Task: Update the saved search to include the open house at any time.
Action: Mouse moved to (918, 138)
Screenshot: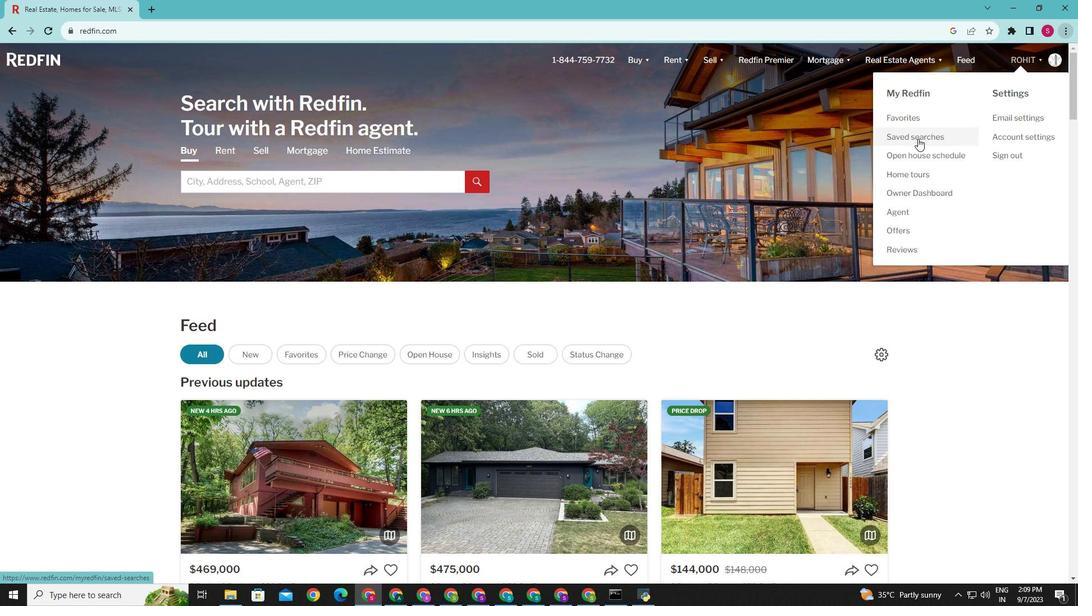 
Action: Mouse pressed left at (918, 138)
Screenshot: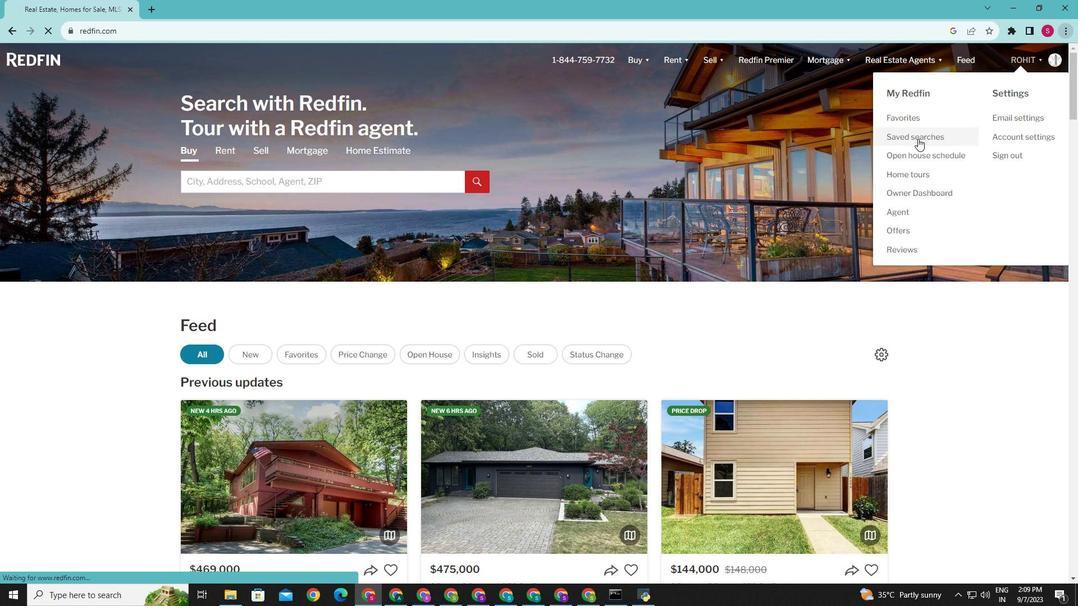 
Action: Mouse moved to (360, 268)
Screenshot: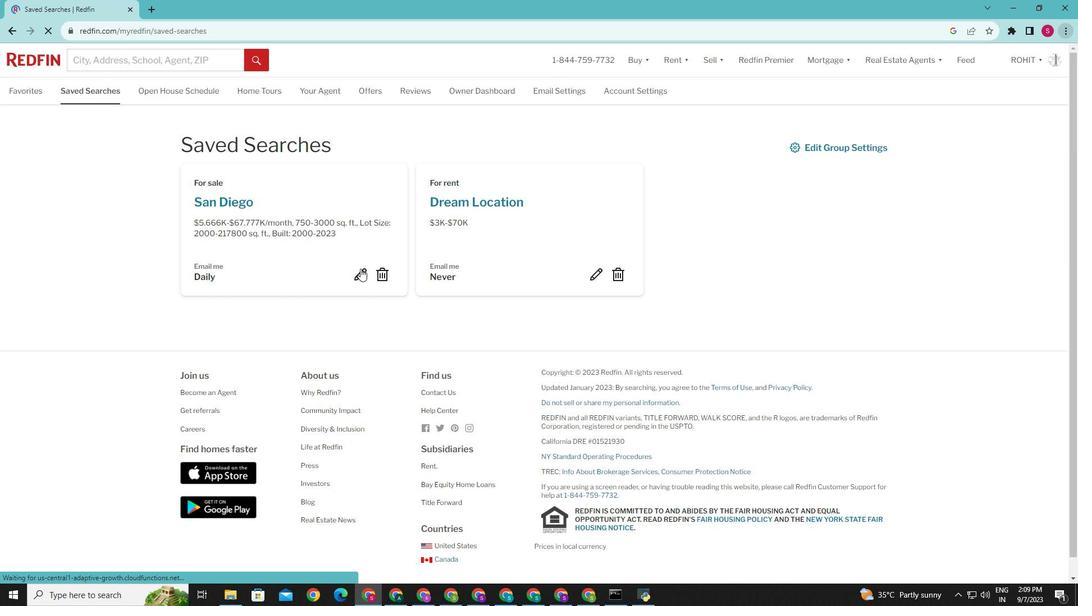 
Action: Mouse pressed left at (360, 268)
Screenshot: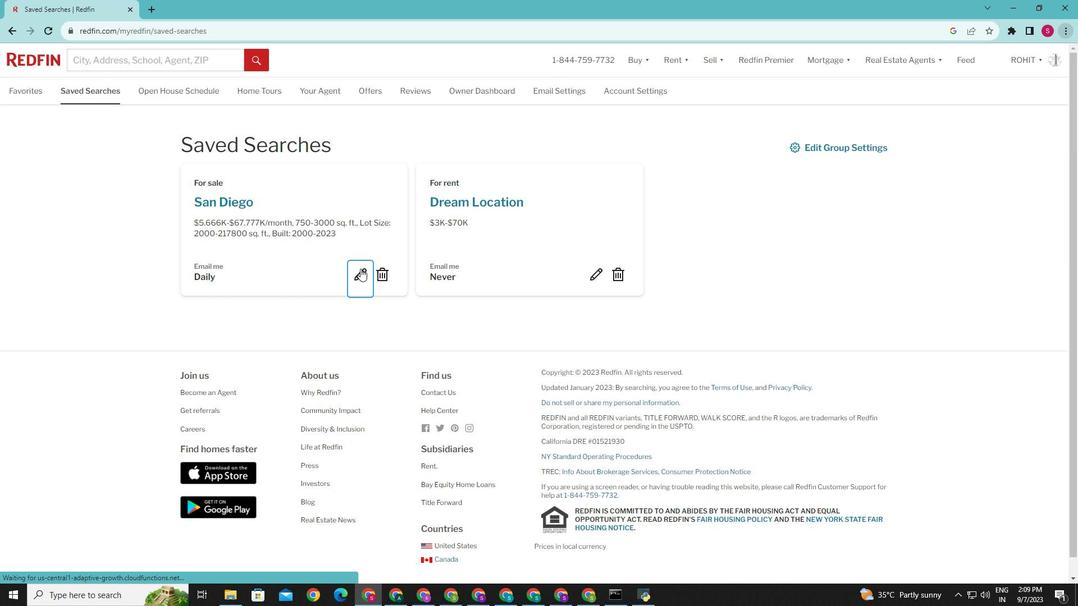 
Action: Mouse moved to (358, 274)
Screenshot: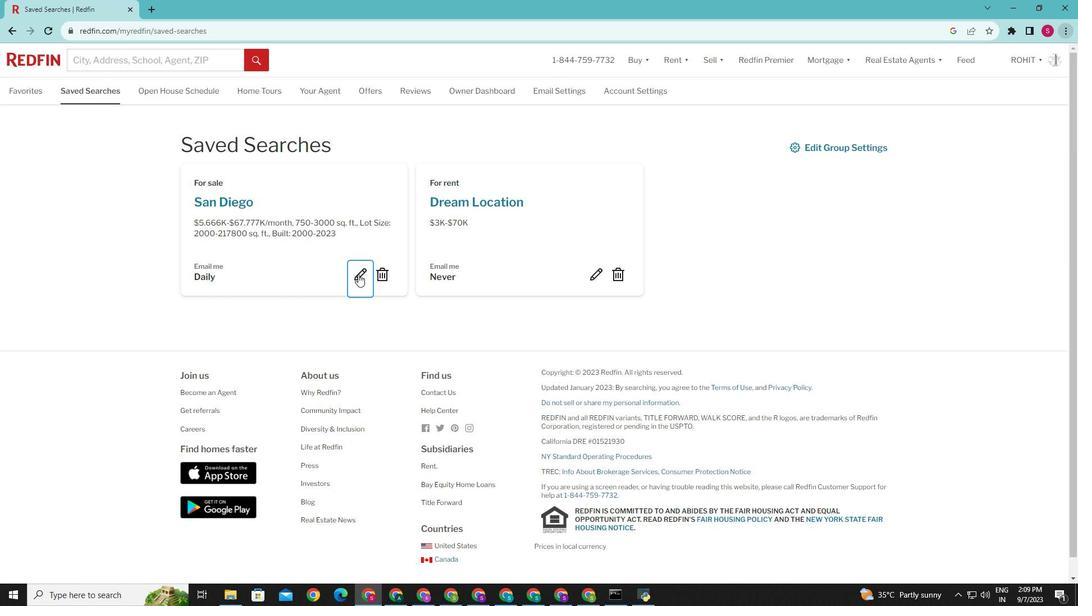 
Action: Mouse pressed left at (358, 274)
Screenshot: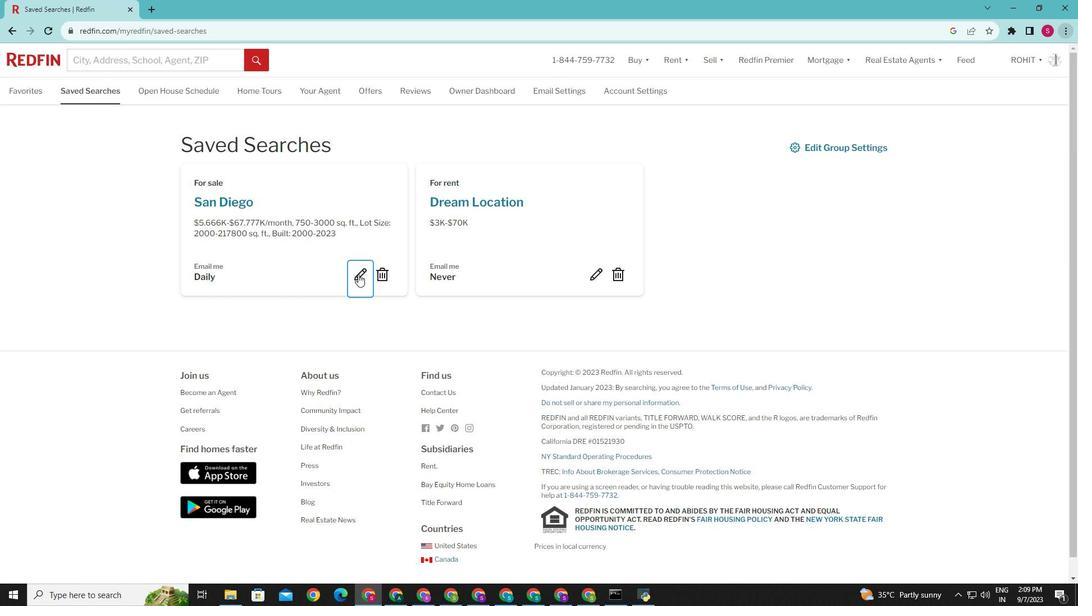 
Action: Mouse moved to (356, 275)
Screenshot: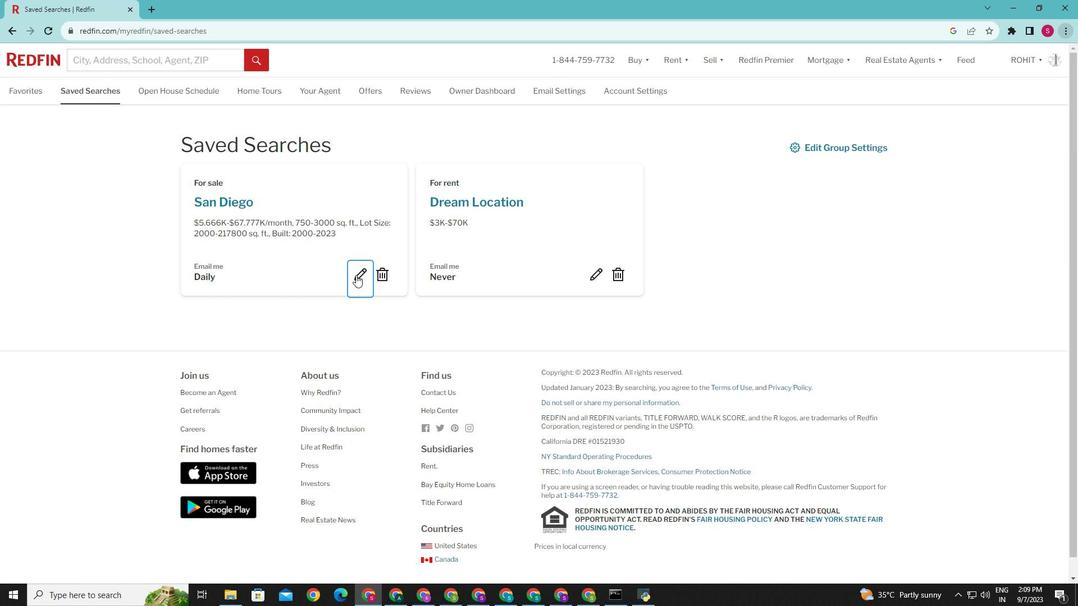 
Action: Mouse pressed left at (356, 275)
Screenshot: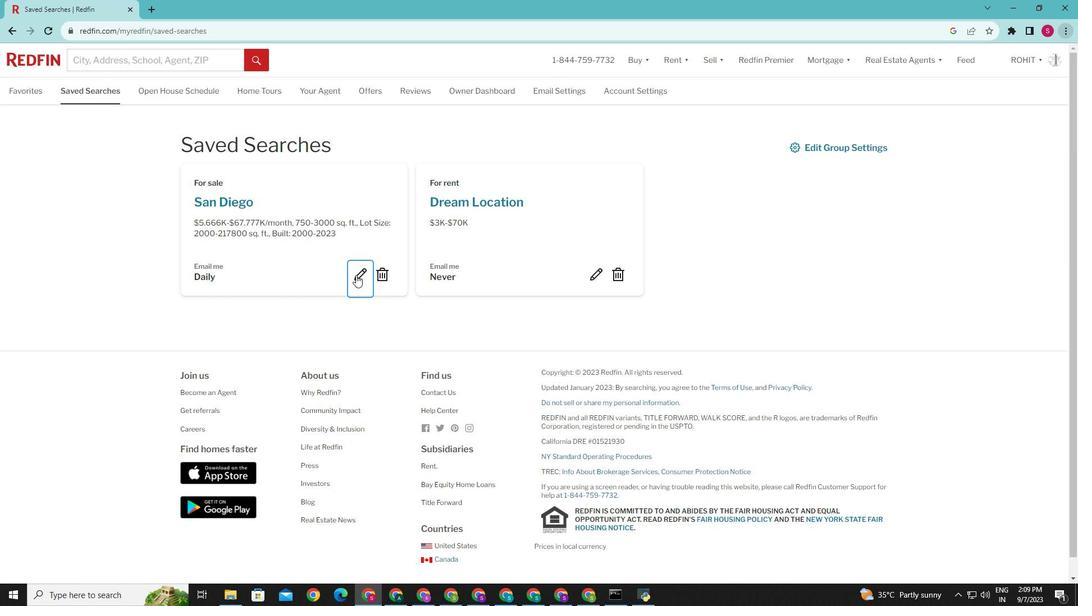 
Action: Mouse moved to (418, 307)
Screenshot: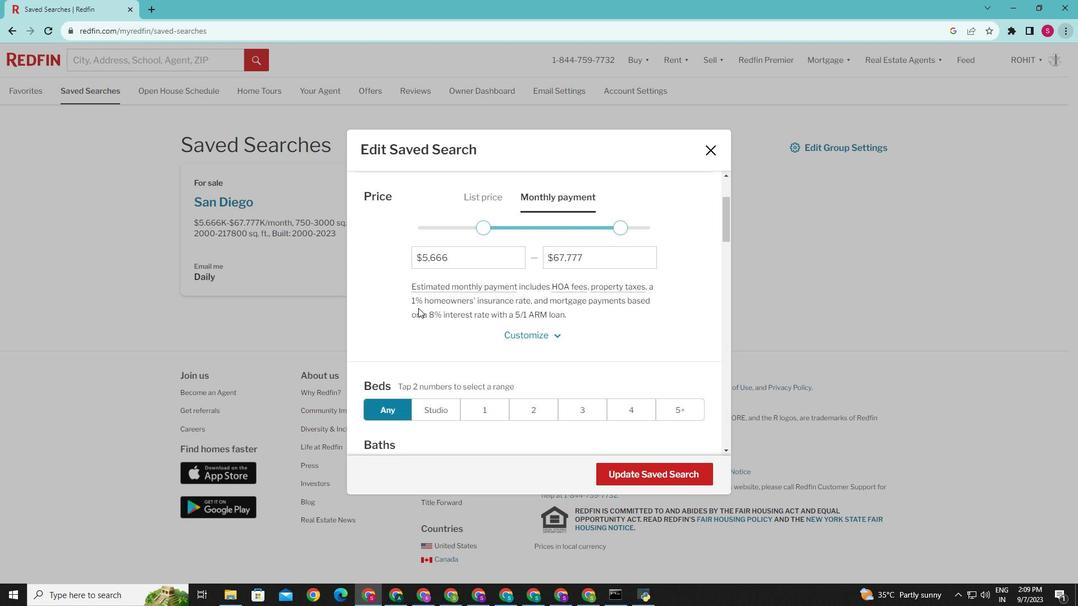 
Action: Mouse scrolled (418, 307) with delta (0, 0)
Screenshot: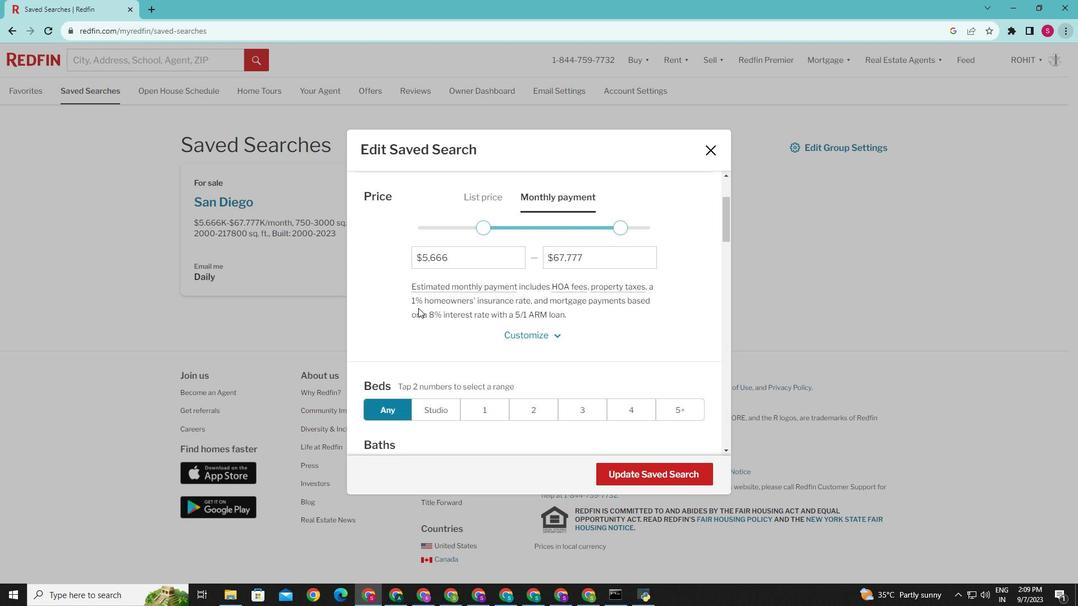 
Action: Mouse moved to (418, 308)
Screenshot: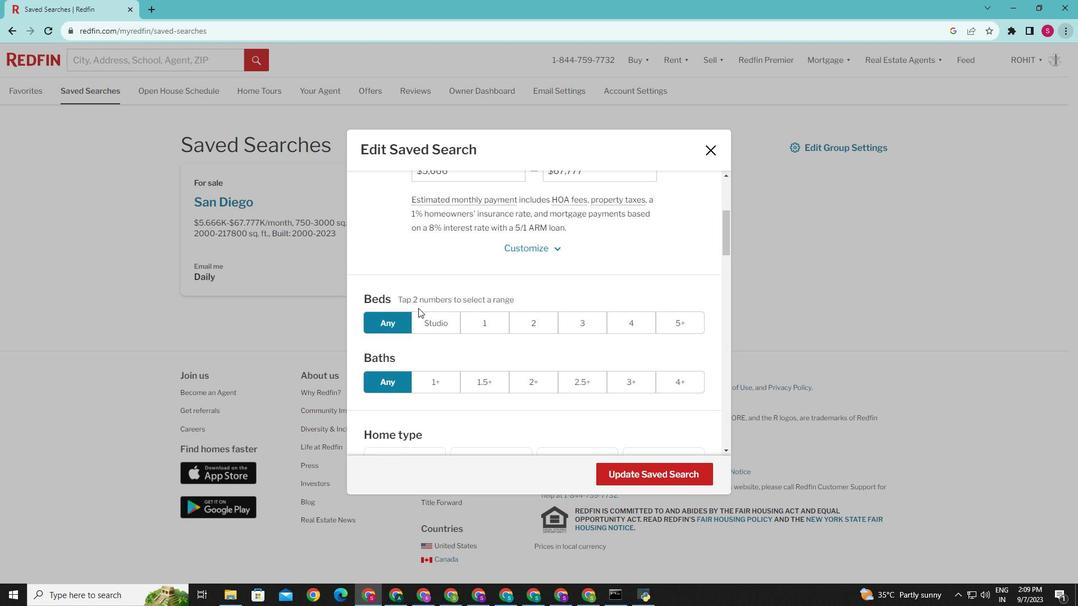 
Action: Mouse scrolled (418, 307) with delta (0, 0)
Screenshot: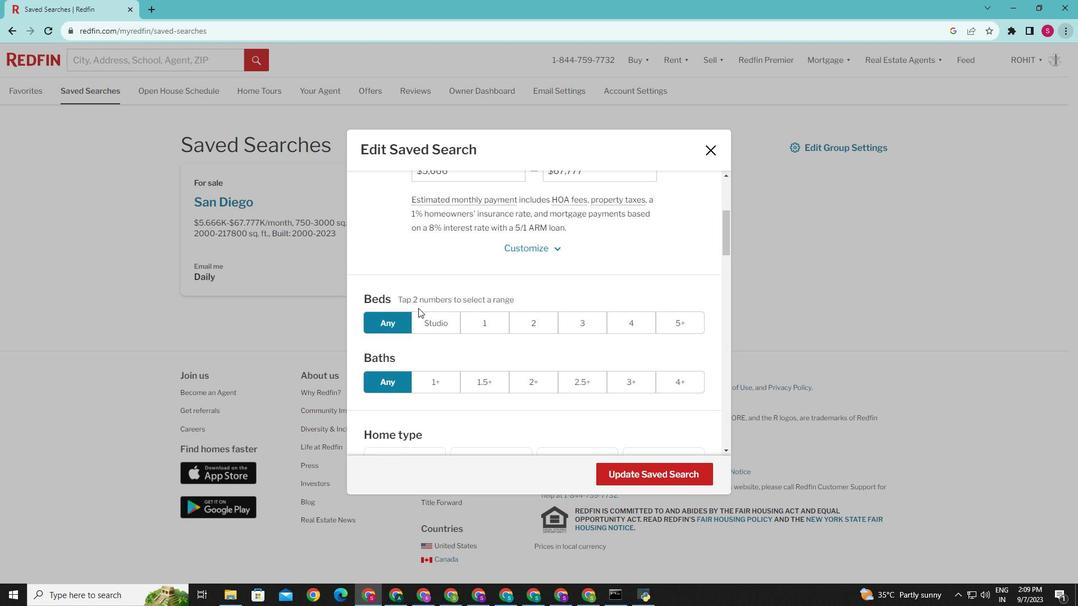 
Action: Mouse scrolled (418, 307) with delta (0, 0)
Screenshot: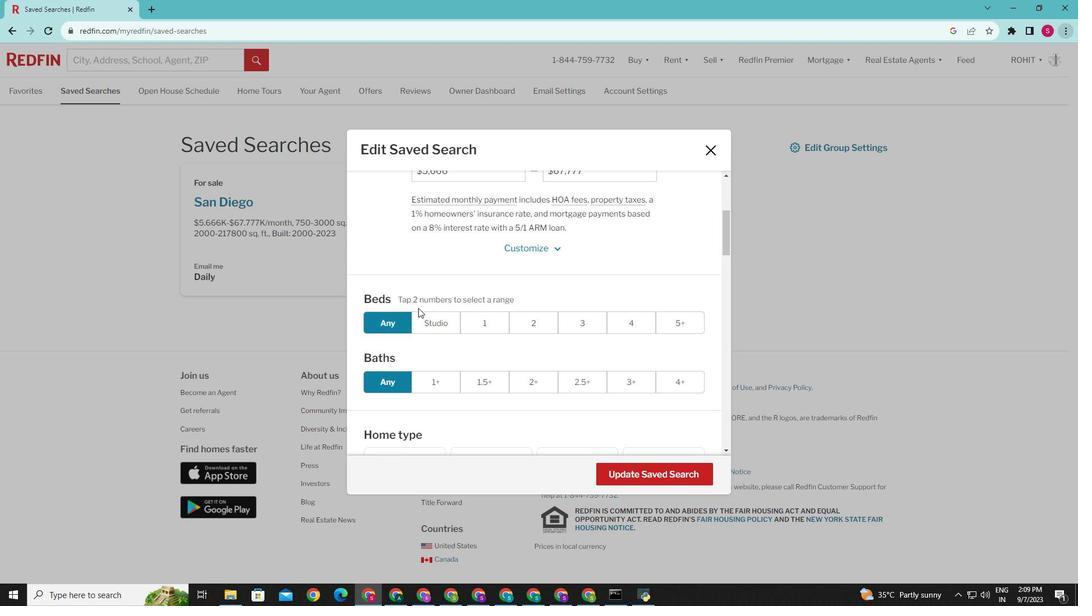 
Action: Mouse scrolled (418, 307) with delta (0, 0)
Screenshot: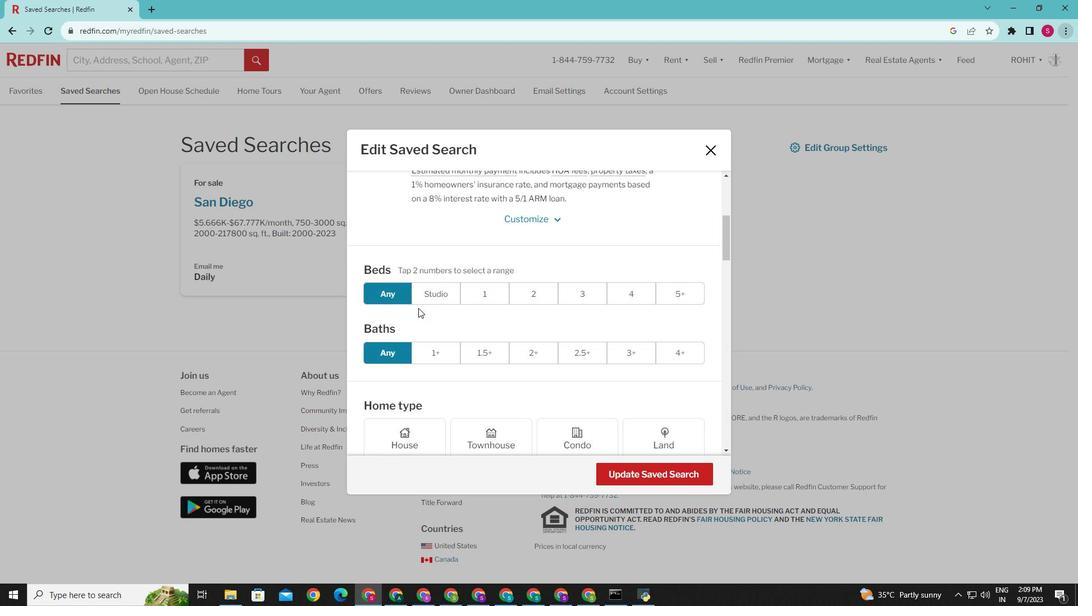 
Action: Mouse scrolled (418, 307) with delta (0, 0)
Screenshot: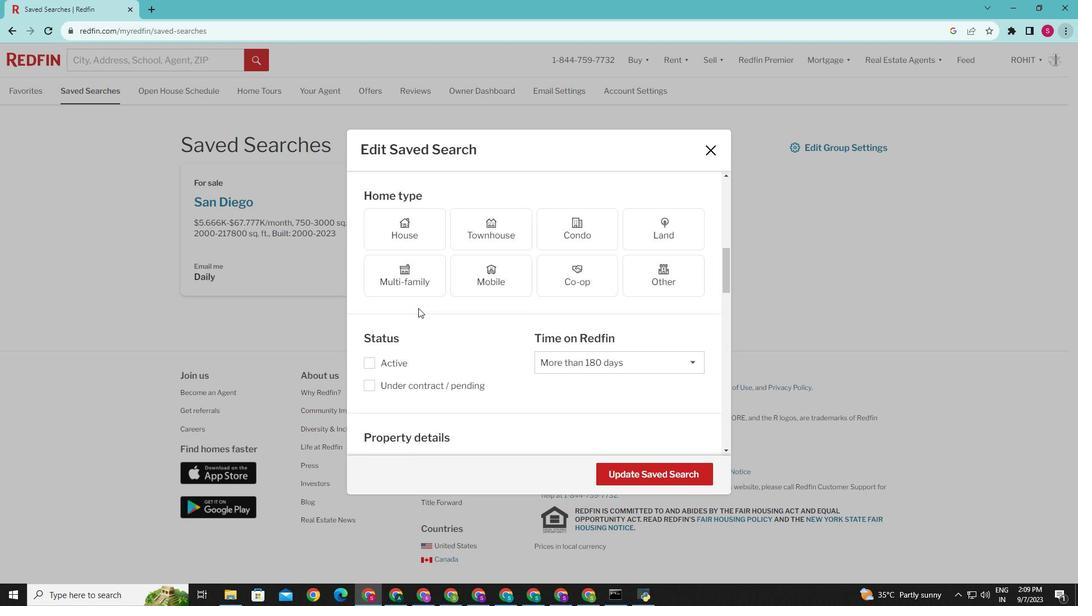 
Action: Mouse scrolled (418, 307) with delta (0, 0)
Screenshot: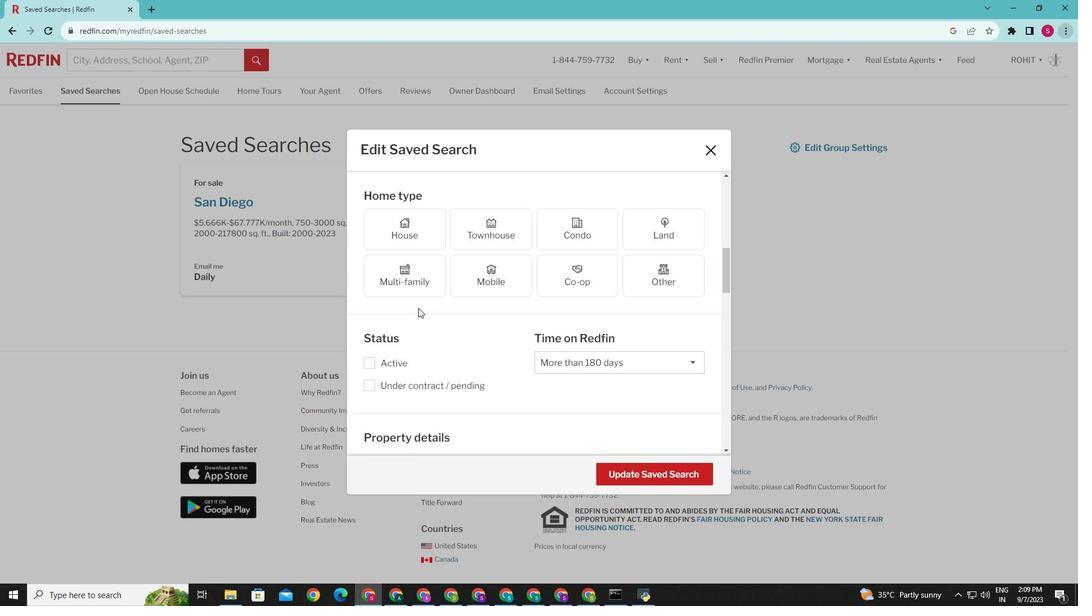 
Action: Mouse scrolled (418, 307) with delta (0, 0)
Screenshot: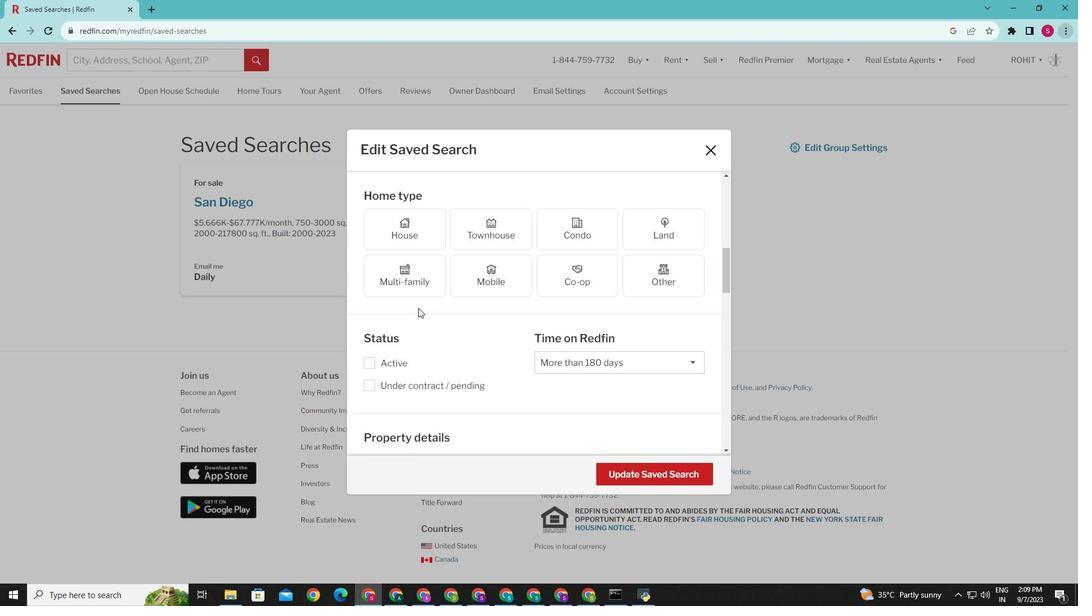 
Action: Mouse scrolled (418, 307) with delta (0, 0)
Screenshot: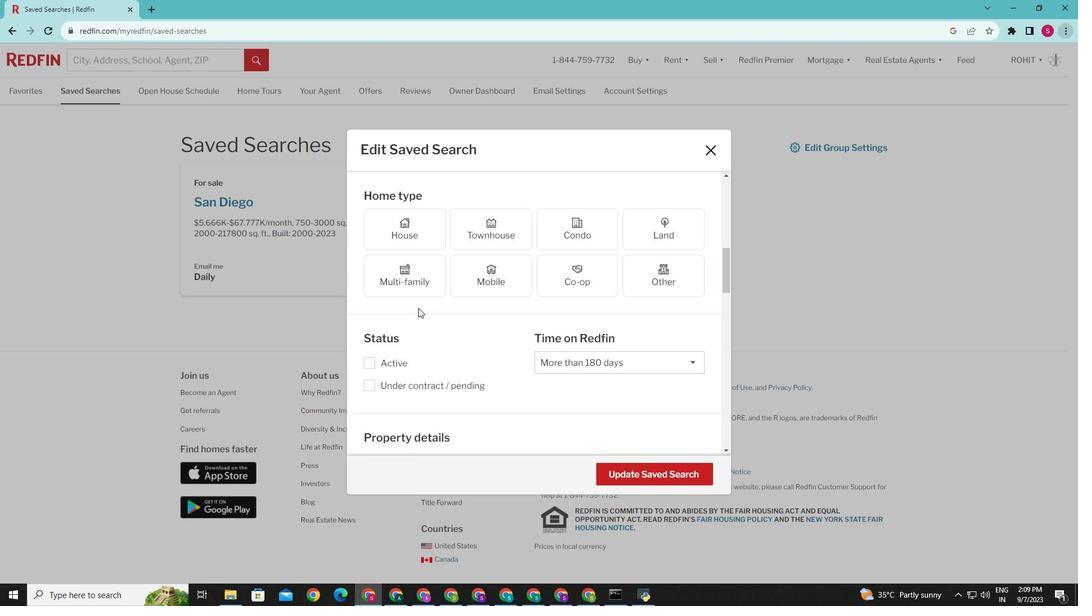 
Action: Mouse scrolled (418, 307) with delta (0, 0)
Screenshot: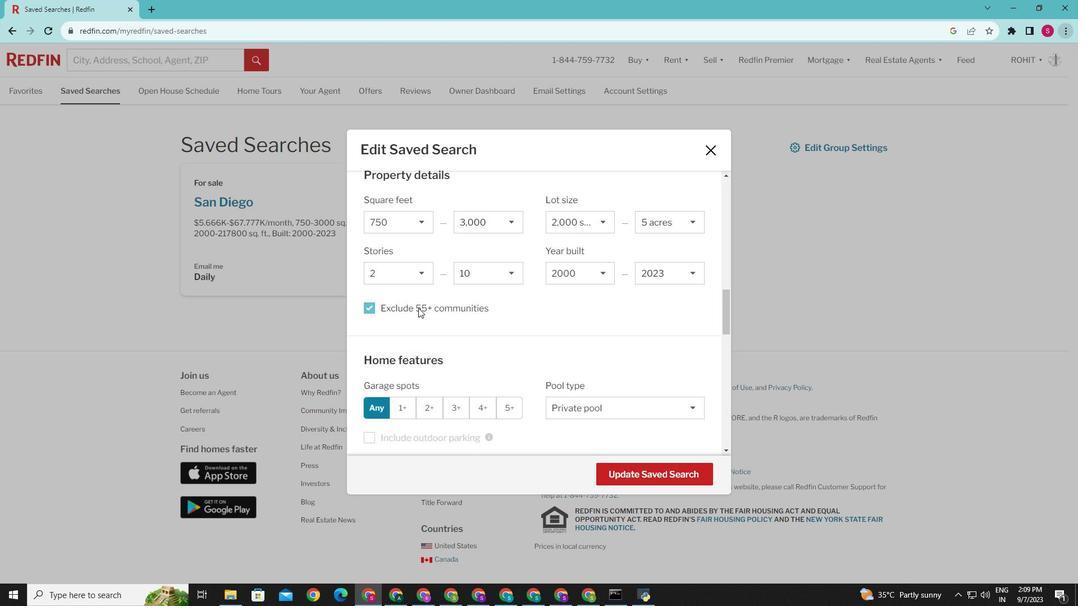 
Action: Mouse scrolled (418, 307) with delta (0, 0)
Screenshot: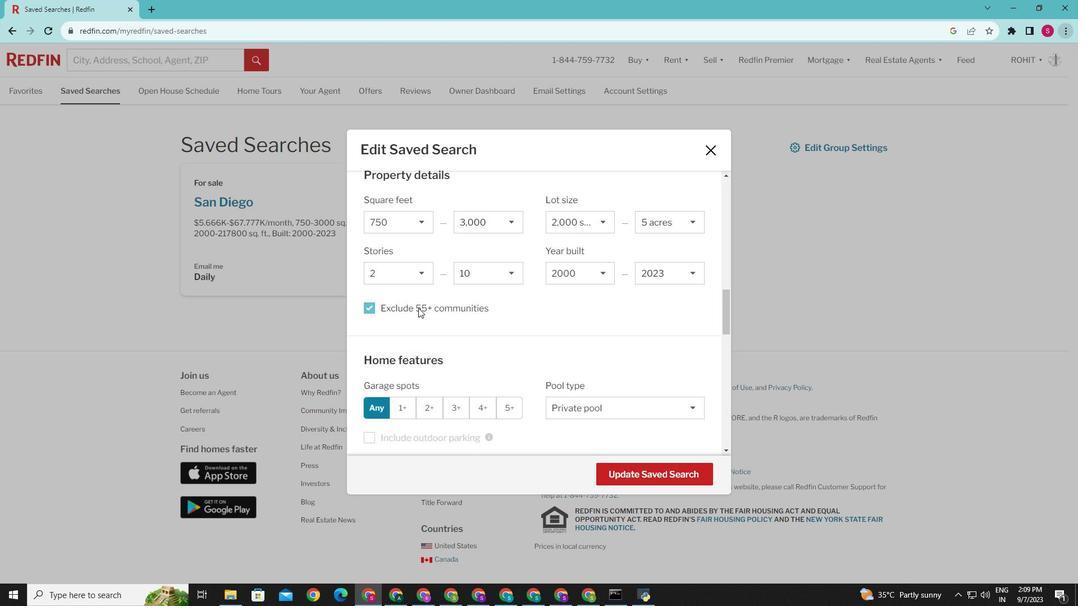 
Action: Mouse scrolled (418, 307) with delta (0, 0)
Screenshot: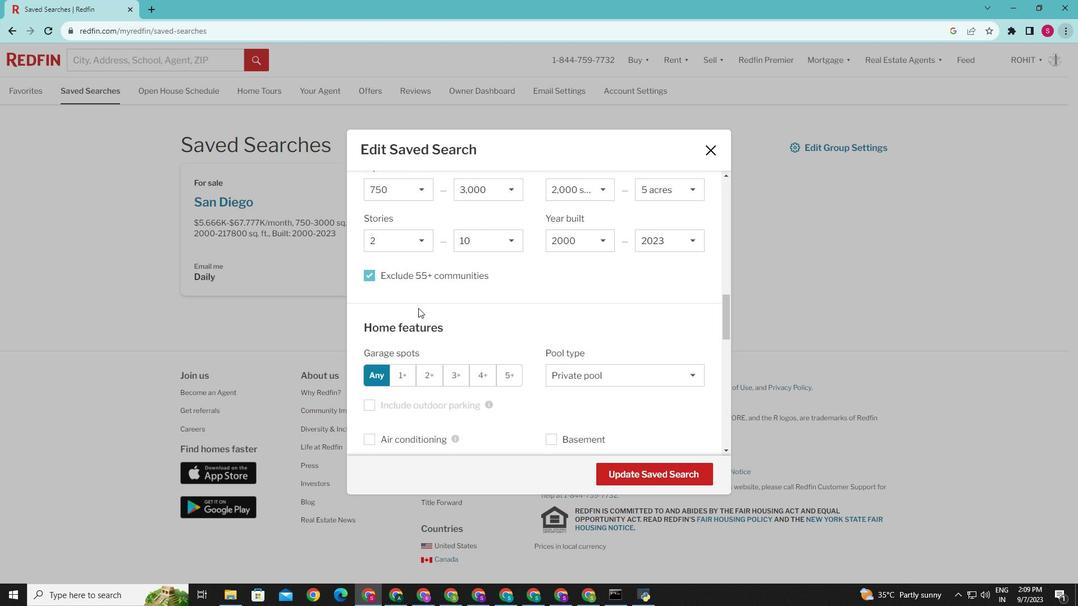 
Action: Mouse scrolled (418, 307) with delta (0, 0)
Screenshot: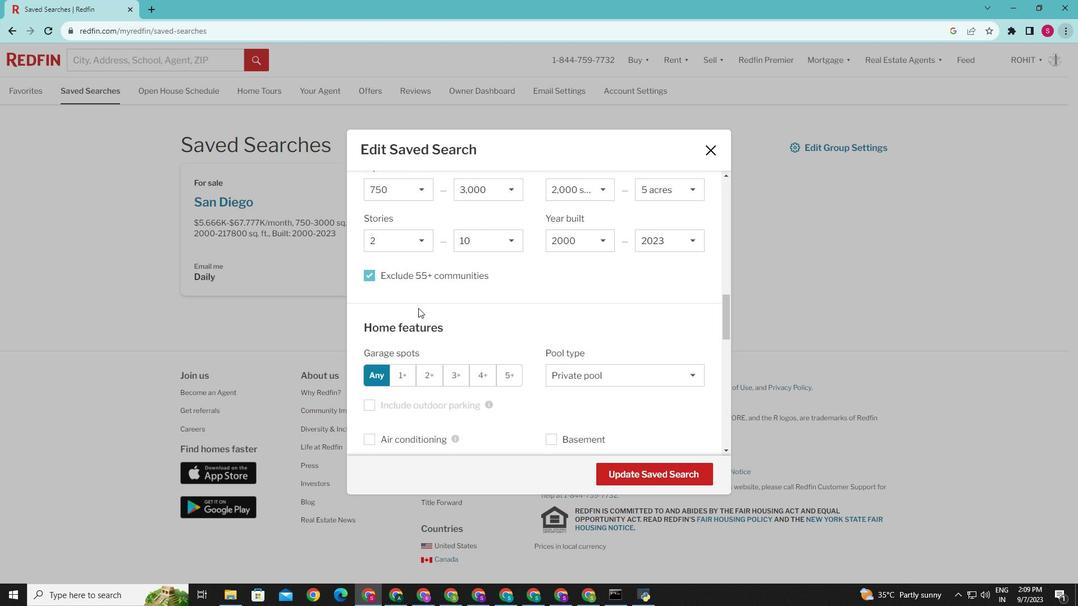 
Action: Mouse scrolled (418, 307) with delta (0, 0)
Screenshot: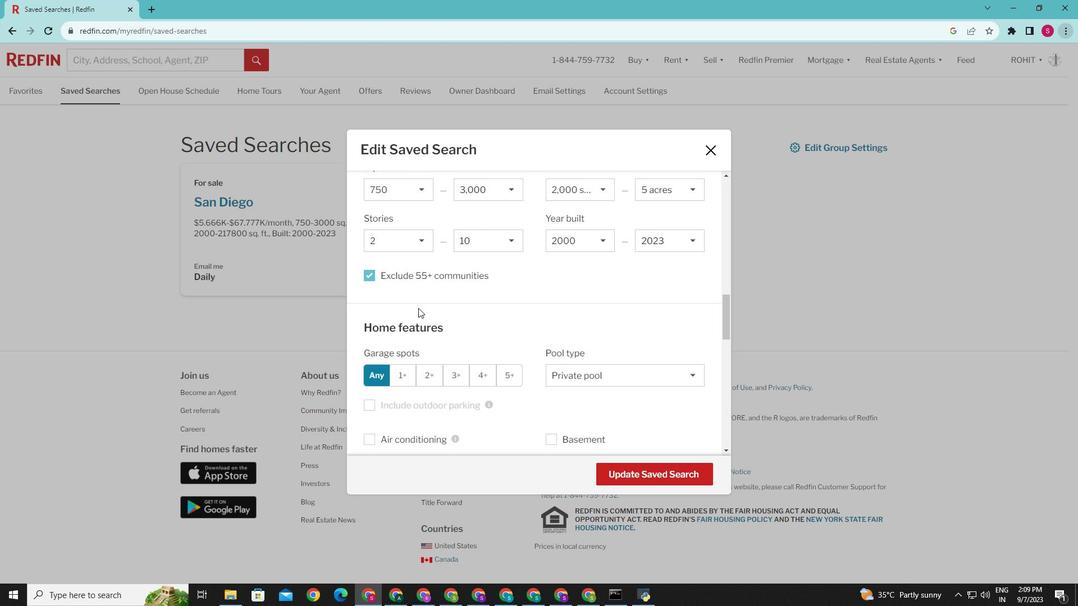
Action: Mouse scrolled (418, 307) with delta (0, 0)
Screenshot: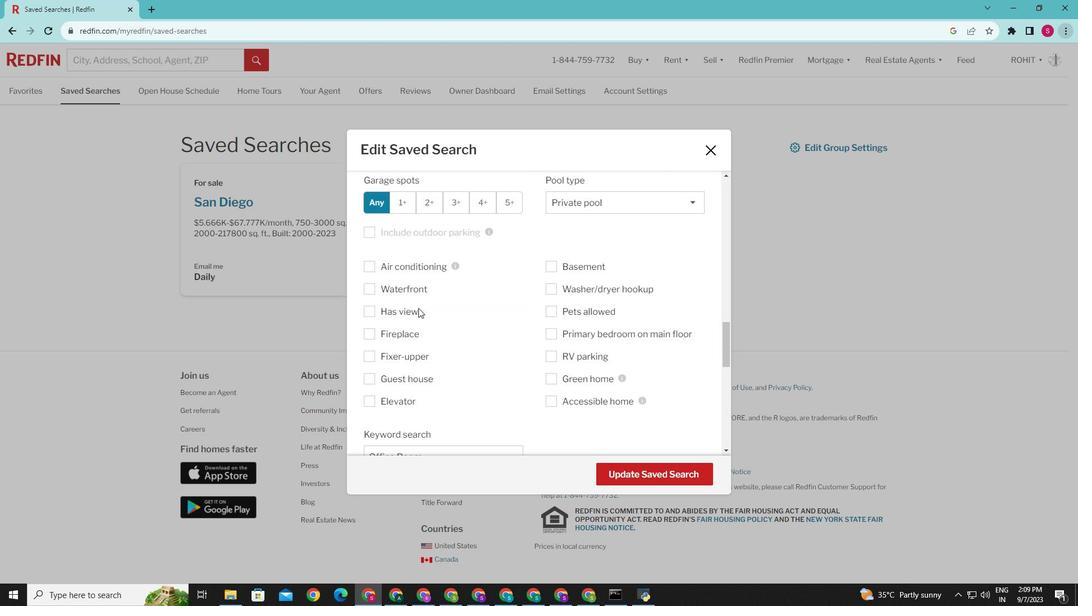 
Action: Mouse scrolled (418, 307) with delta (0, 0)
Screenshot: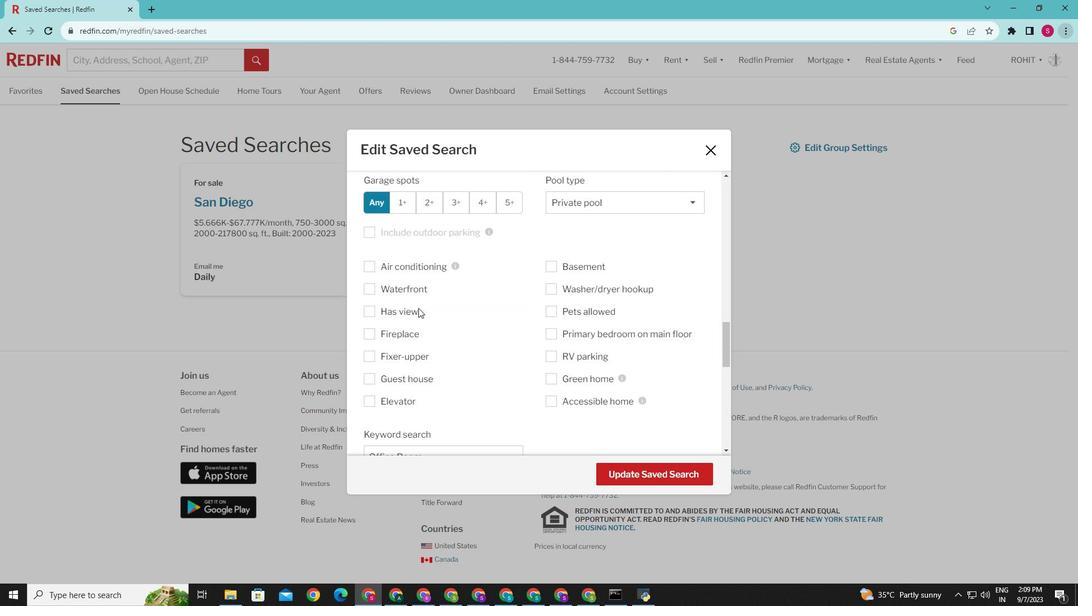 
Action: Mouse scrolled (418, 307) with delta (0, 0)
Screenshot: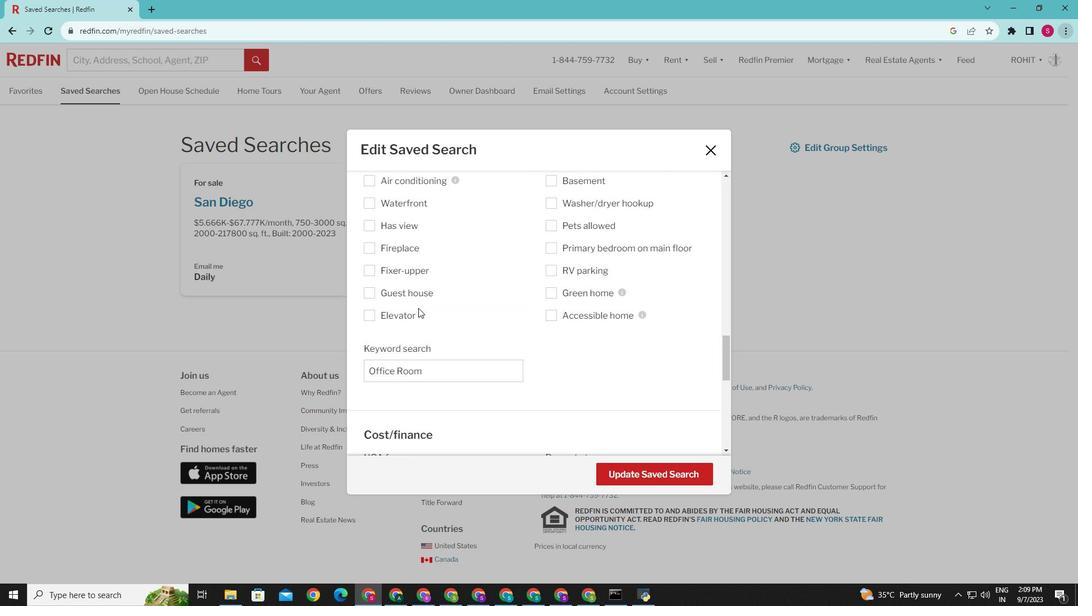 
Action: Mouse scrolled (418, 307) with delta (0, 0)
Screenshot: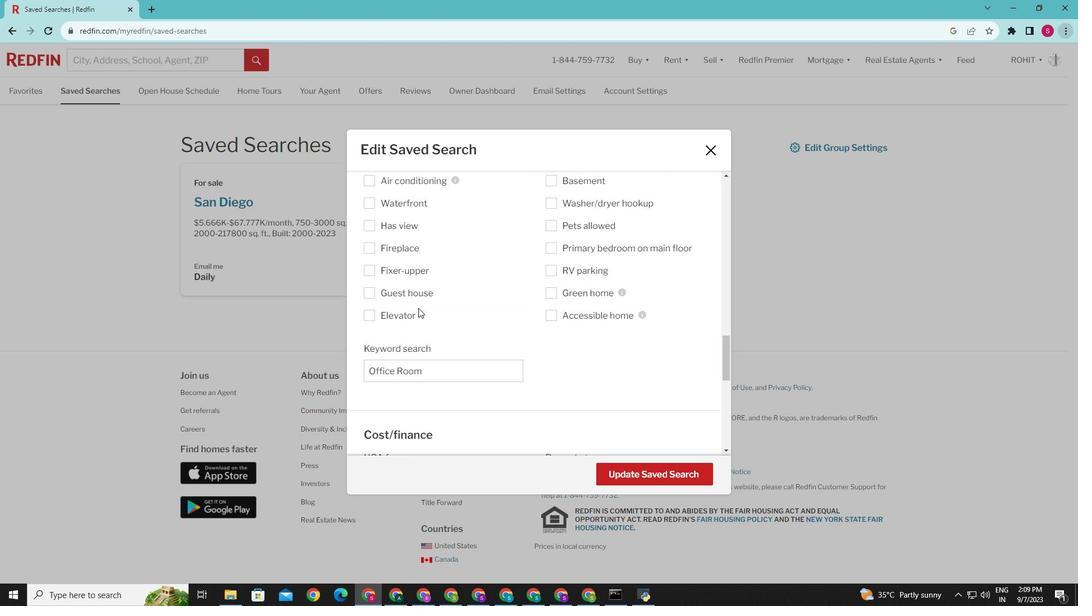 
Action: Mouse scrolled (418, 307) with delta (0, 0)
Screenshot: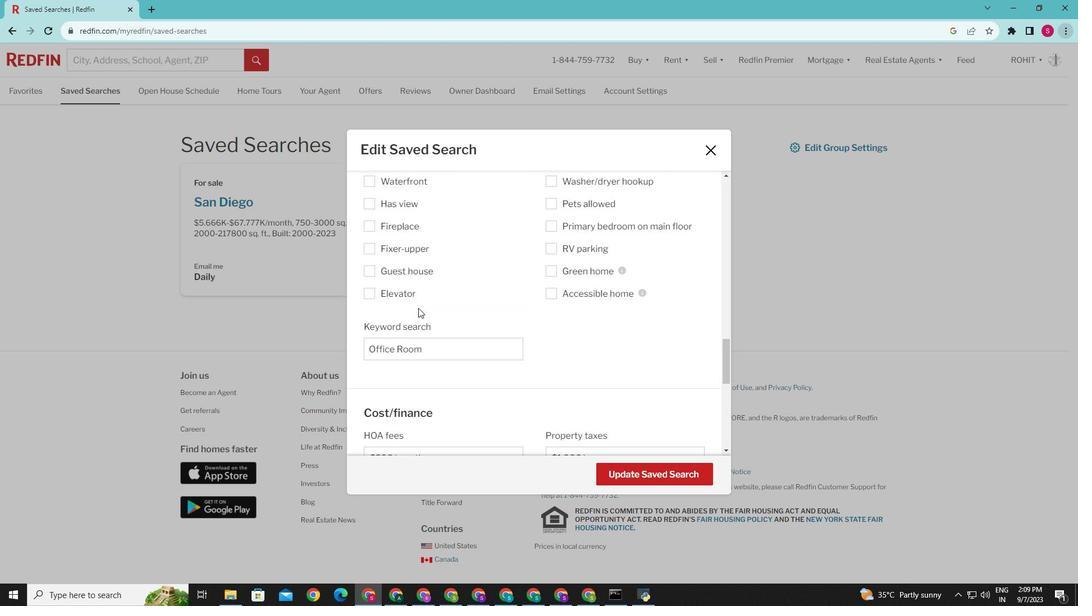 
Action: Mouse scrolled (418, 307) with delta (0, 0)
Screenshot: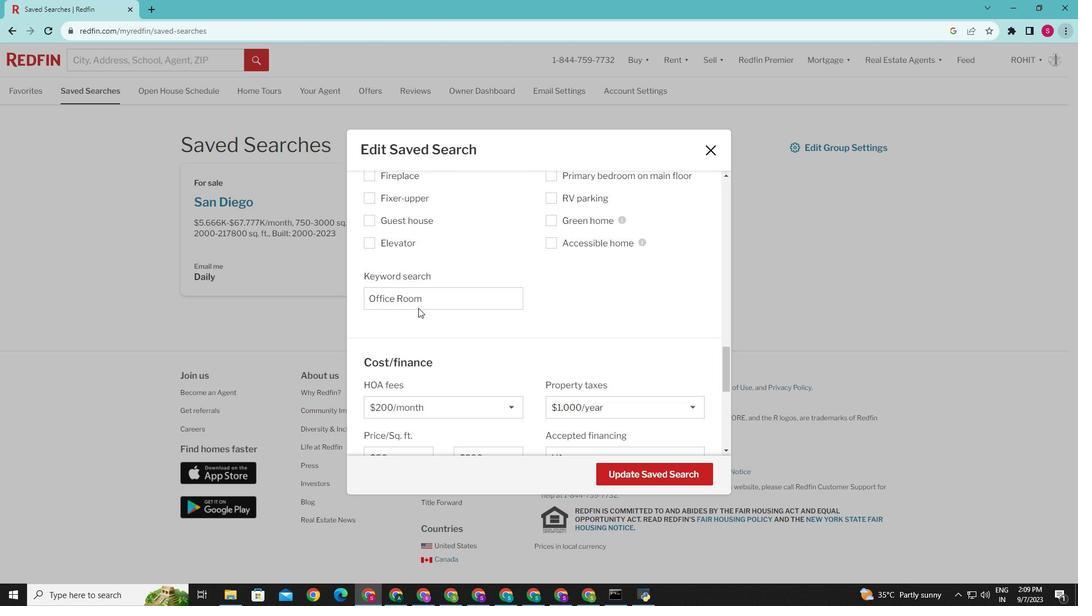 
Action: Mouse scrolled (418, 307) with delta (0, 0)
Screenshot: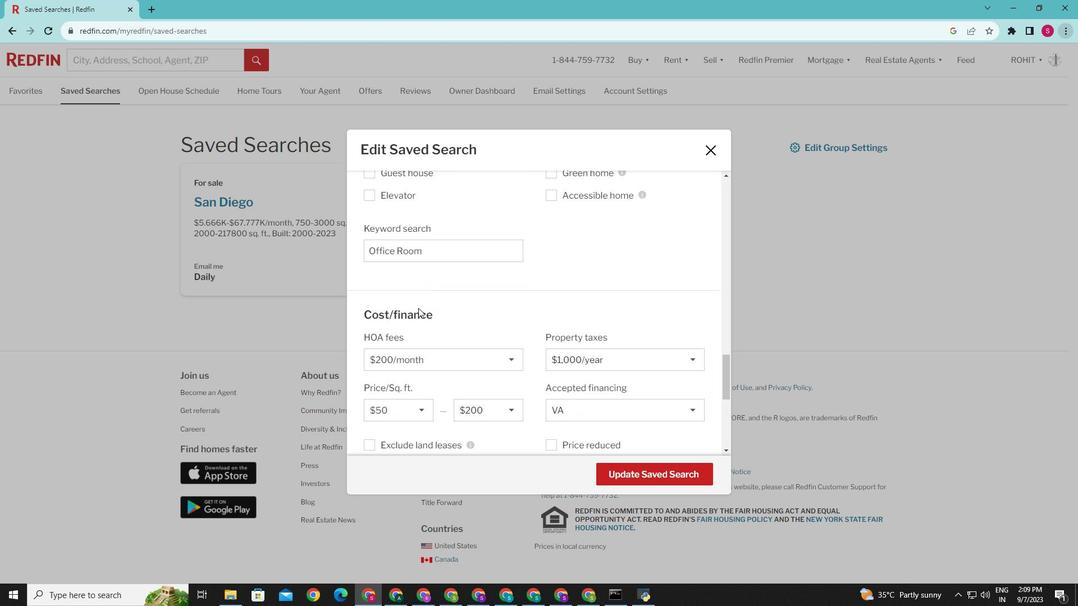 
Action: Mouse scrolled (418, 307) with delta (0, 0)
Screenshot: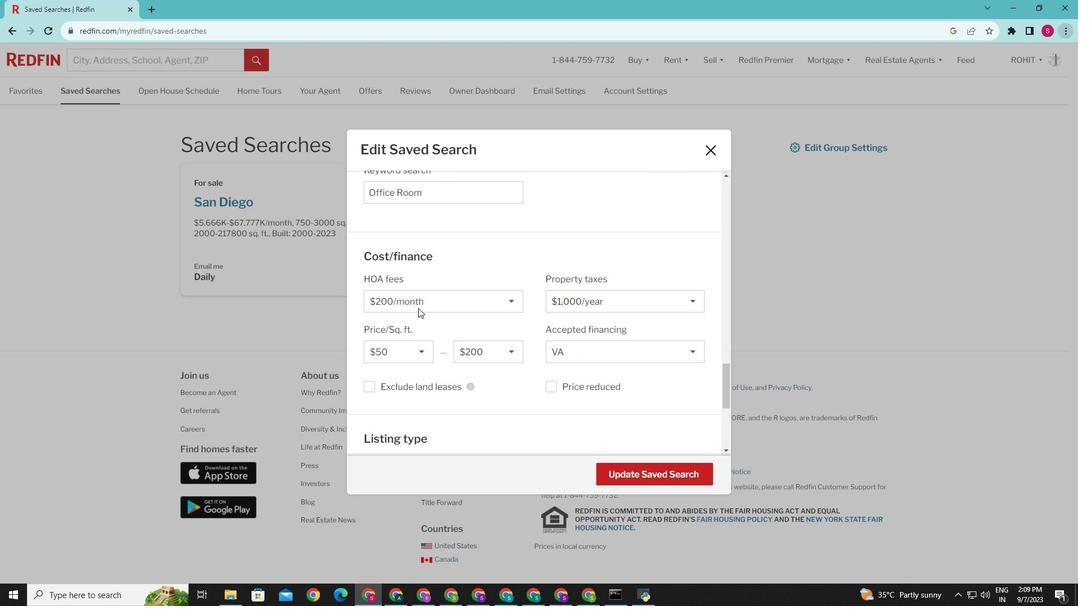 
Action: Mouse scrolled (418, 307) with delta (0, 0)
Screenshot: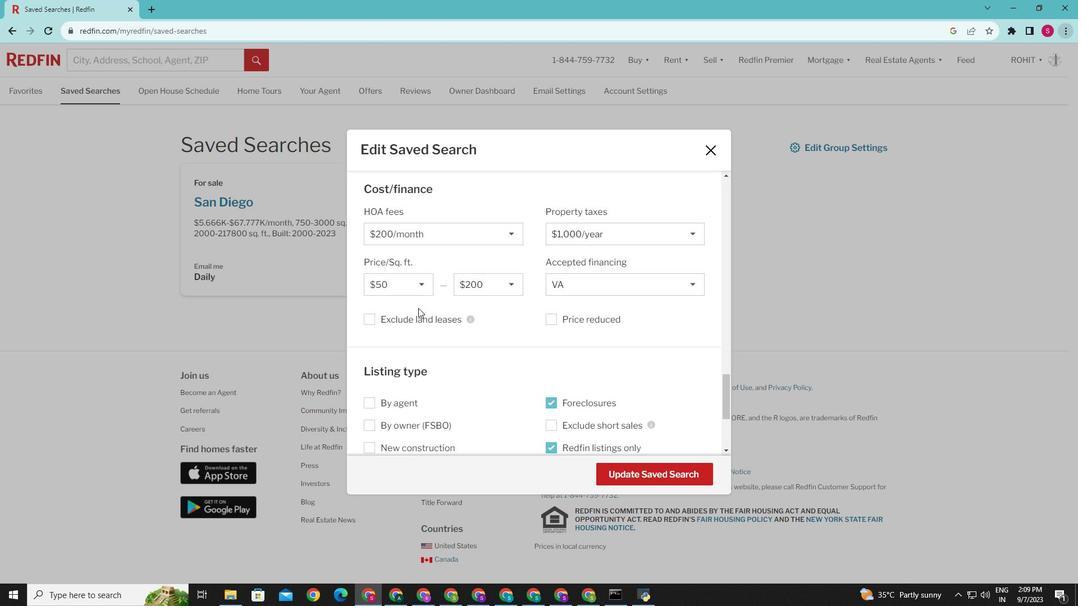 
Action: Mouse scrolled (418, 307) with delta (0, 0)
Screenshot: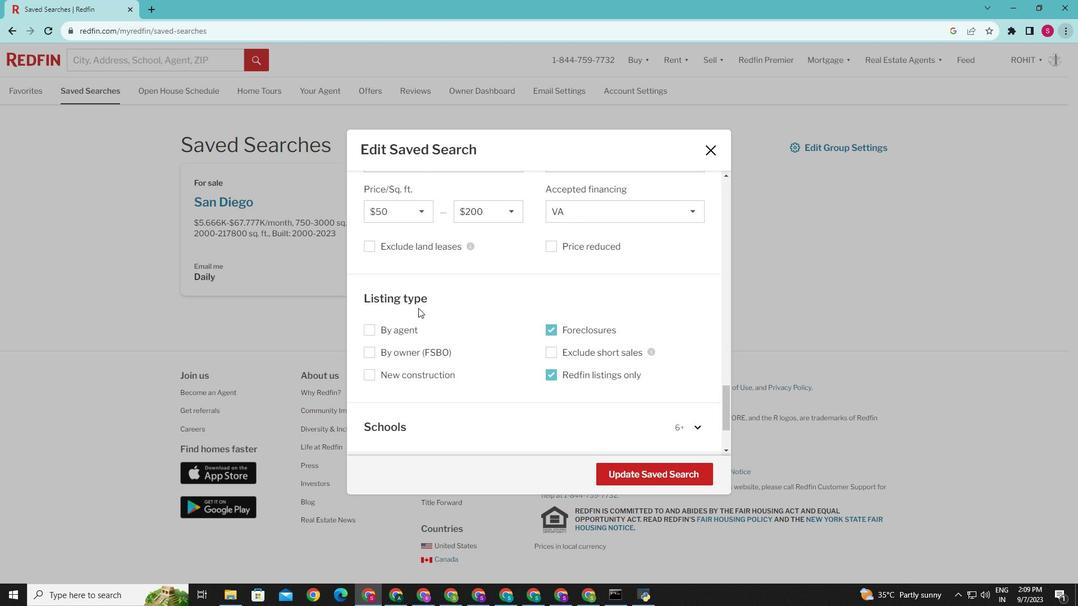 
Action: Mouse scrolled (418, 307) with delta (0, 0)
Screenshot: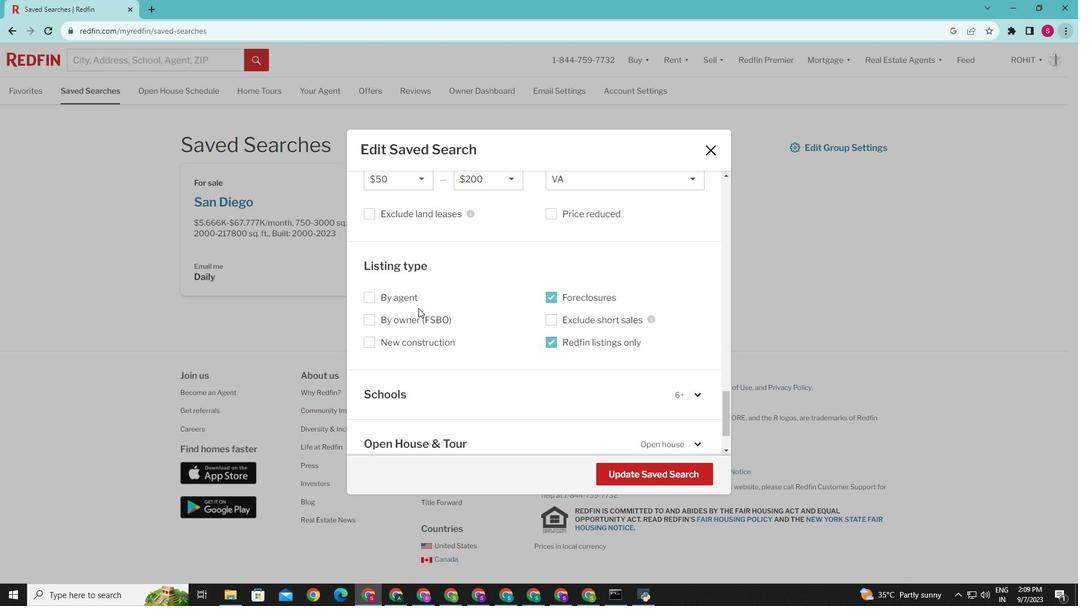 
Action: Mouse scrolled (418, 307) with delta (0, 0)
Screenshot: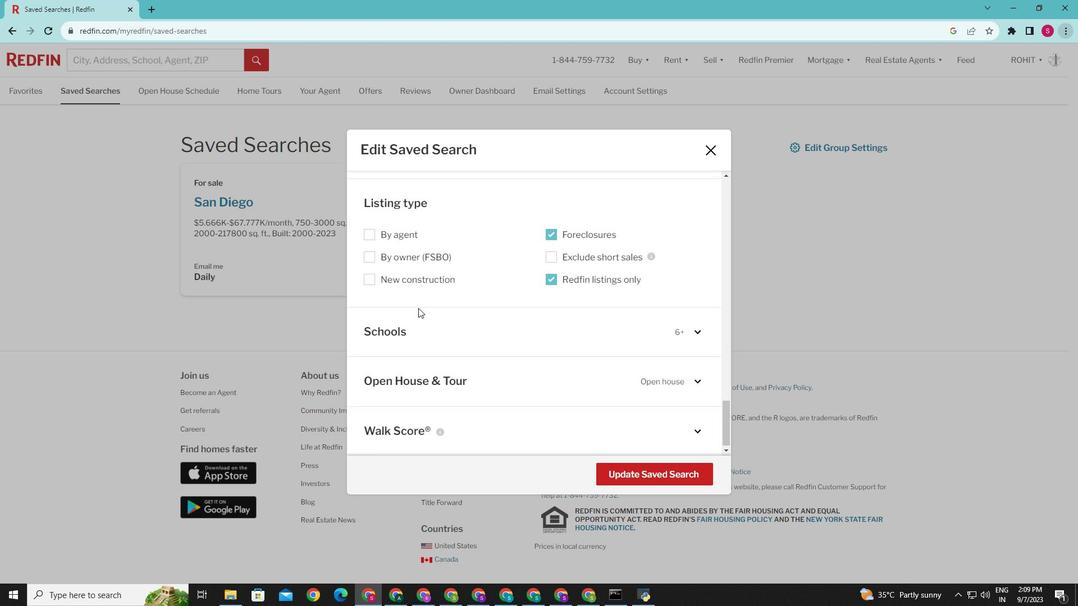 
Action: Mouse scrolled (418, 307) with delta (0, 0)
Screenshot: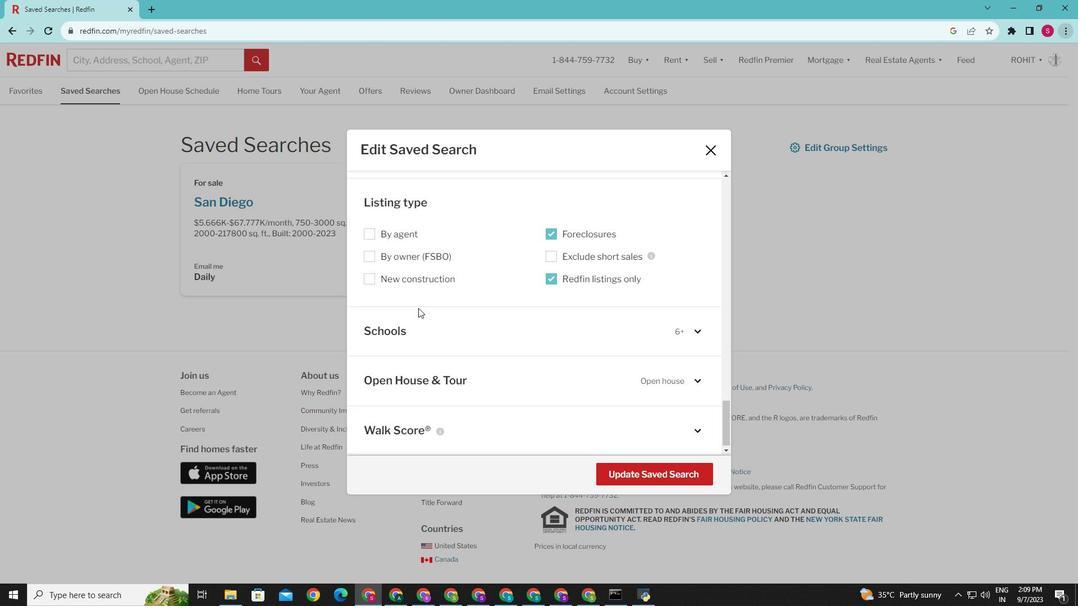 
Action: Mouse moved to (695, 379)
Screenshot: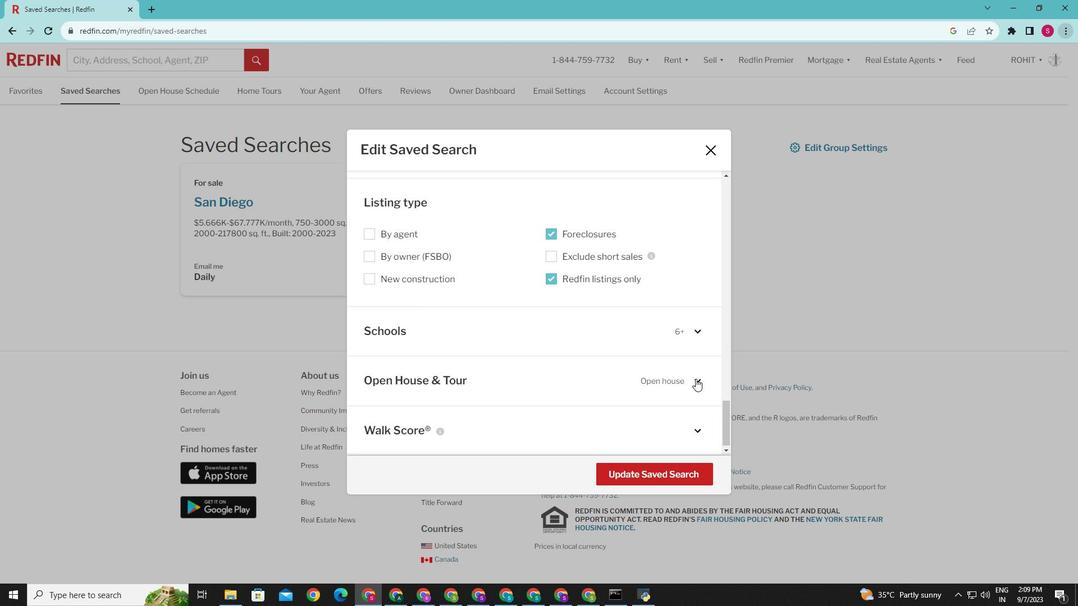 
Action: Mouse pressed left at (695, 379)
Screenshot: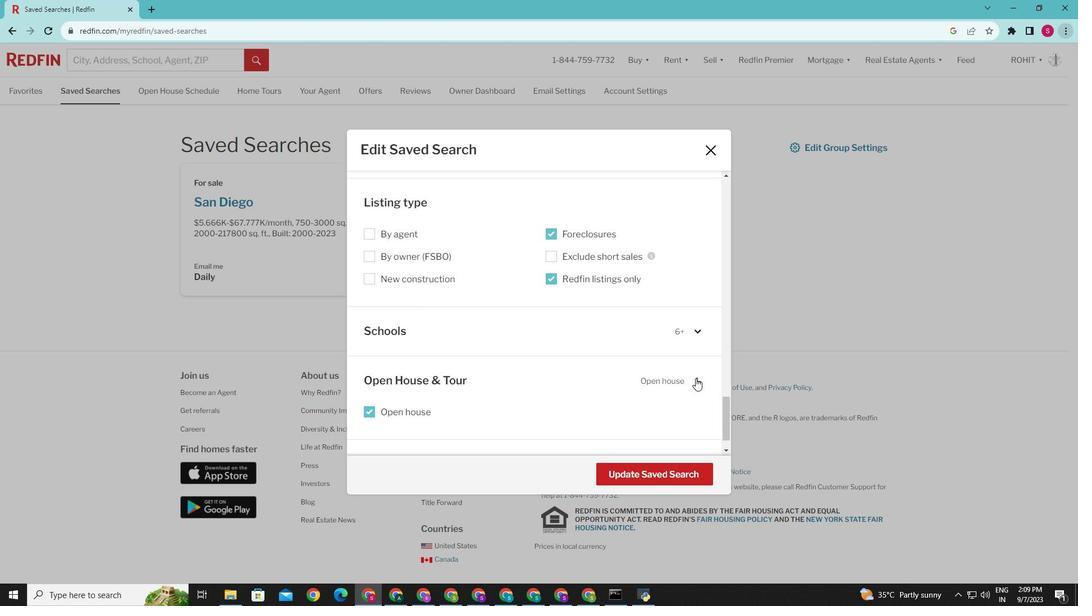 
Action: Mouse moved to (376, 377)
Screenshot: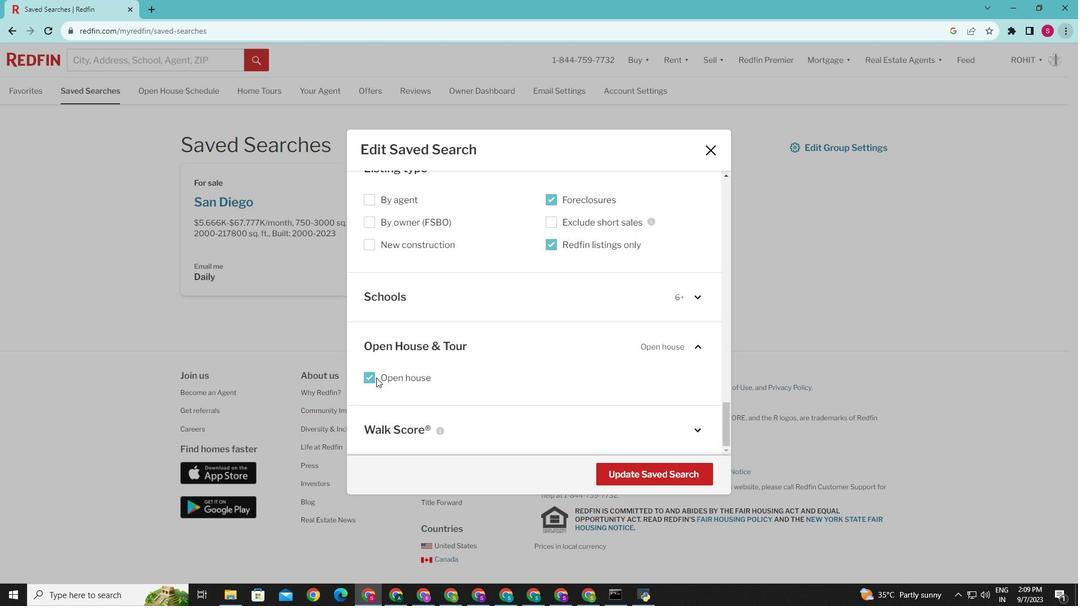 
Action: Mouse pressed left at (376, 377)
Screenshot: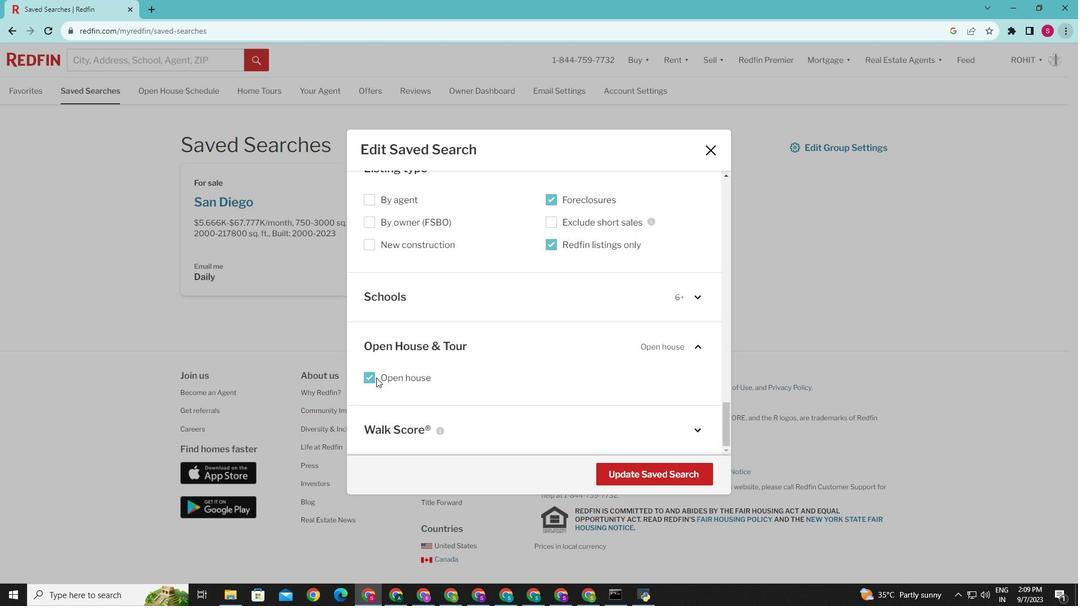 
Action: Mouse moved to (361, 377)
Screenshot: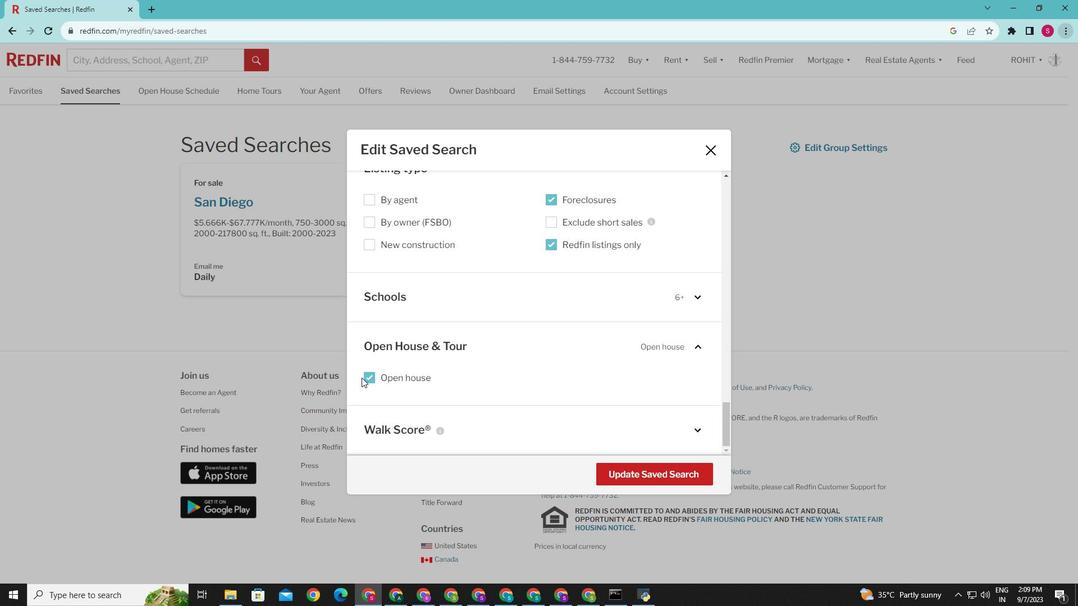 
Action: Mouse pressed left at (361, 377)
Screenshot: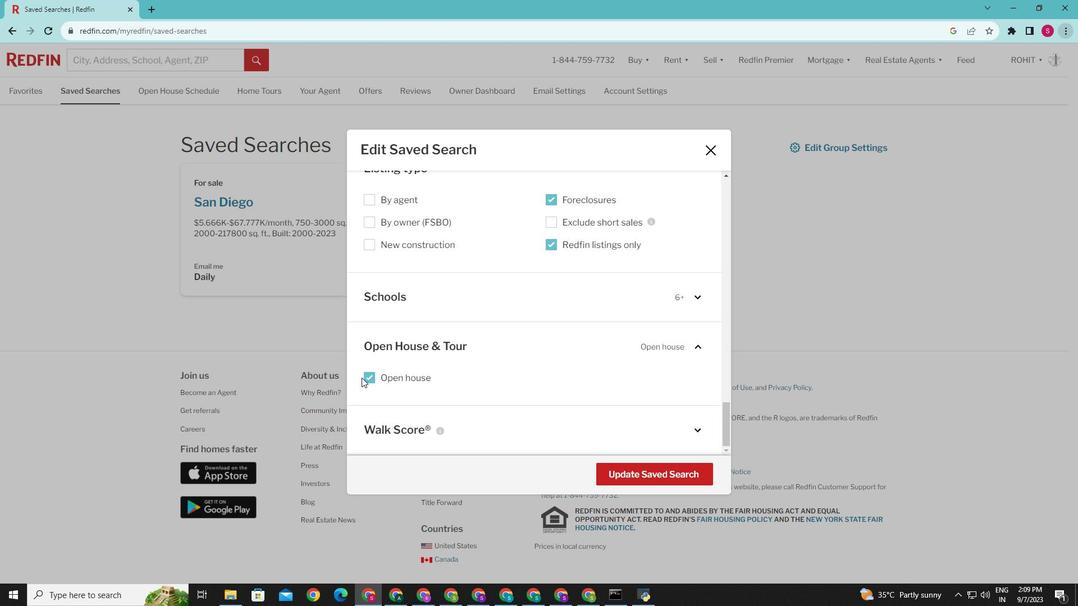 
Action: Mouse moved to (366, 377)
Screenshot: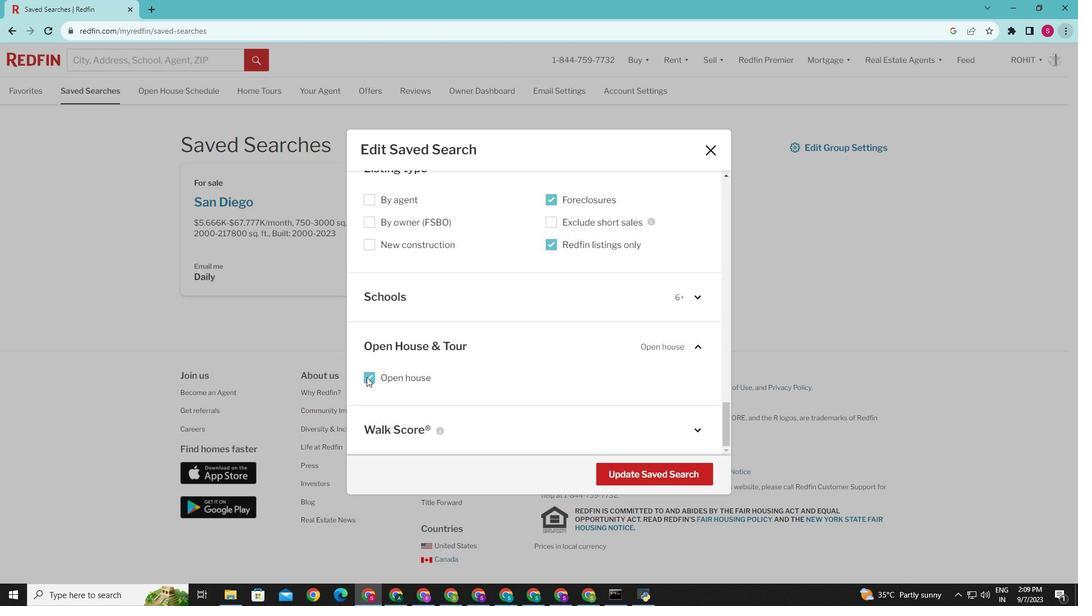 
Action: Mouse pressed left at (366, 377)
Screenshot: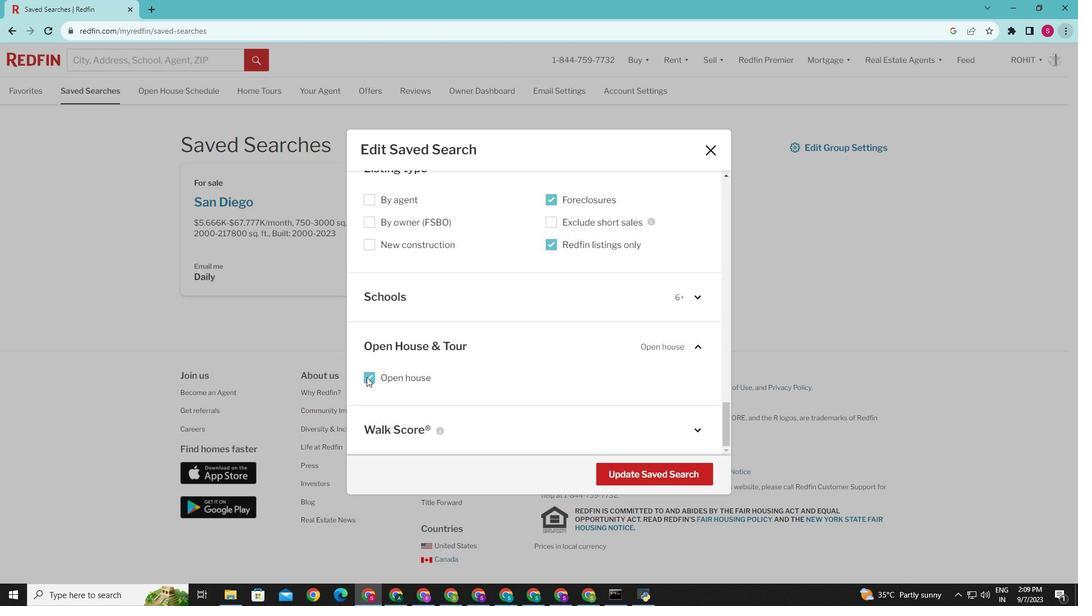 
Action: Mouse pressed left at (366, 377)
Screenshot: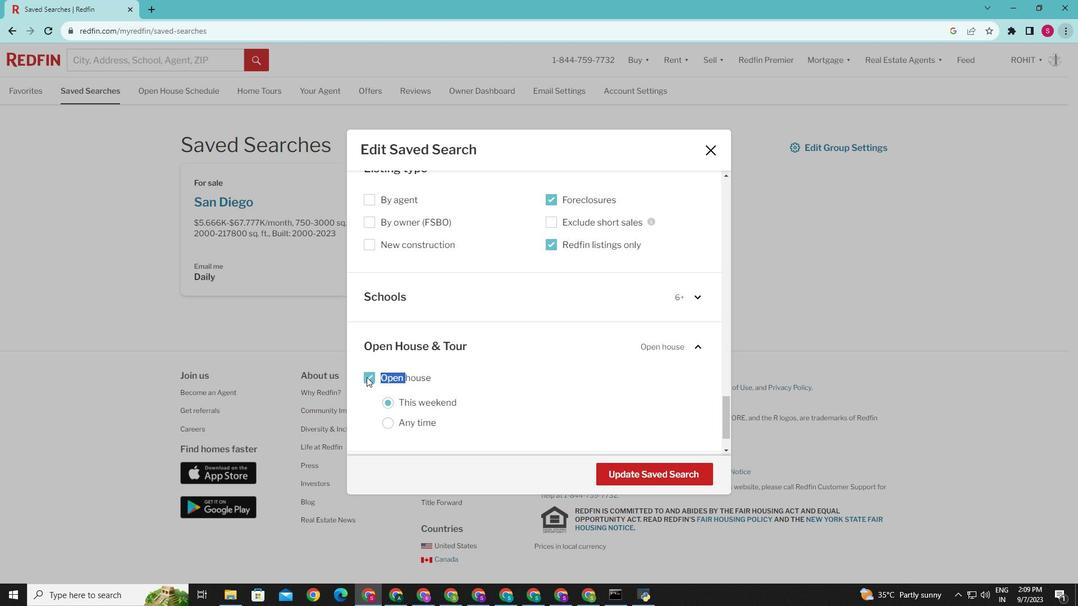 
Action: Mouse scrolled (366, 376) with delta (0, 0)
Screenshot: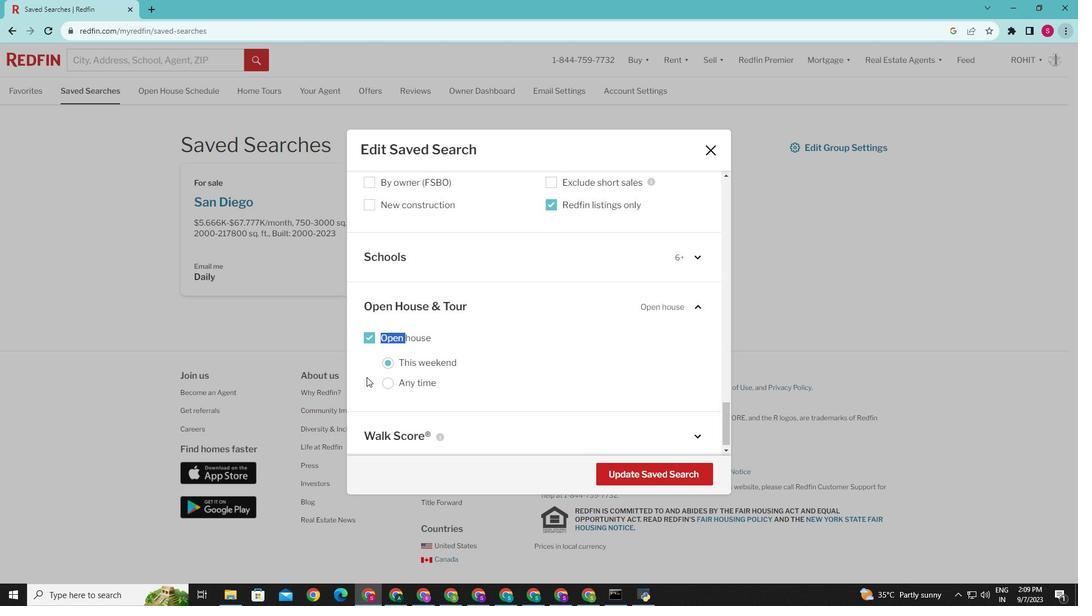 
Action: Mouse scrolled (366, 376) with delta (0, 0)
Screenshot: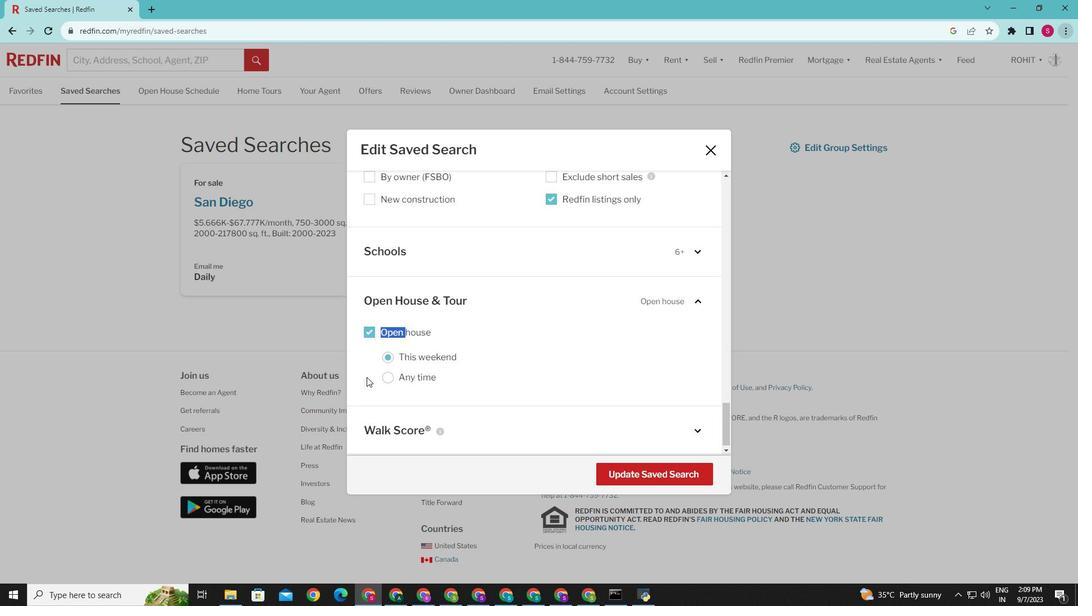 
Action: Mouse moved to (389, 373)
Screenshot: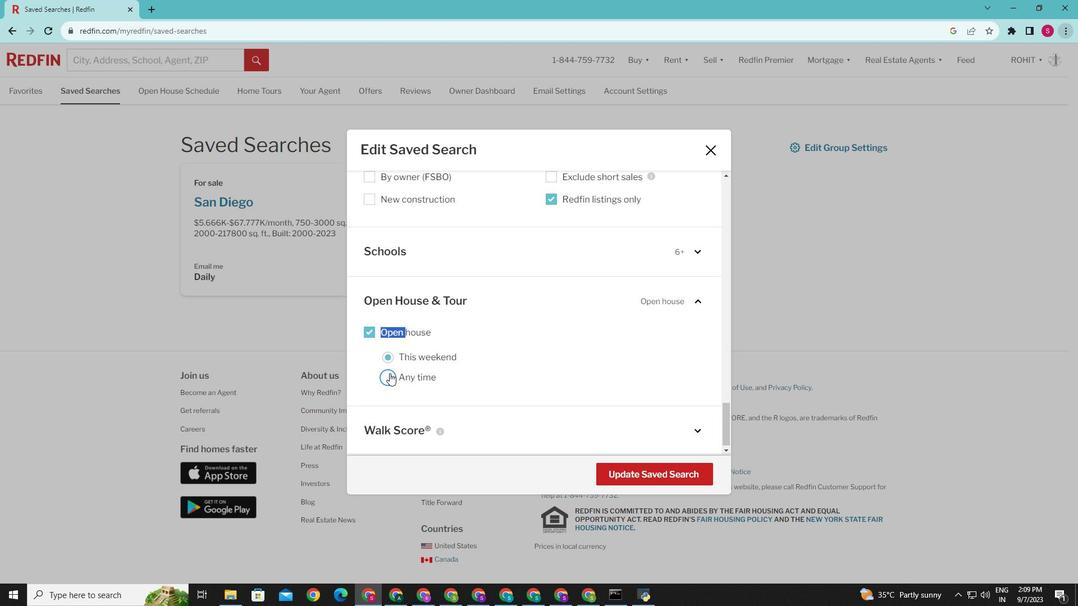 
Action: Mouse pressed left at (389, 373)
Screenshot: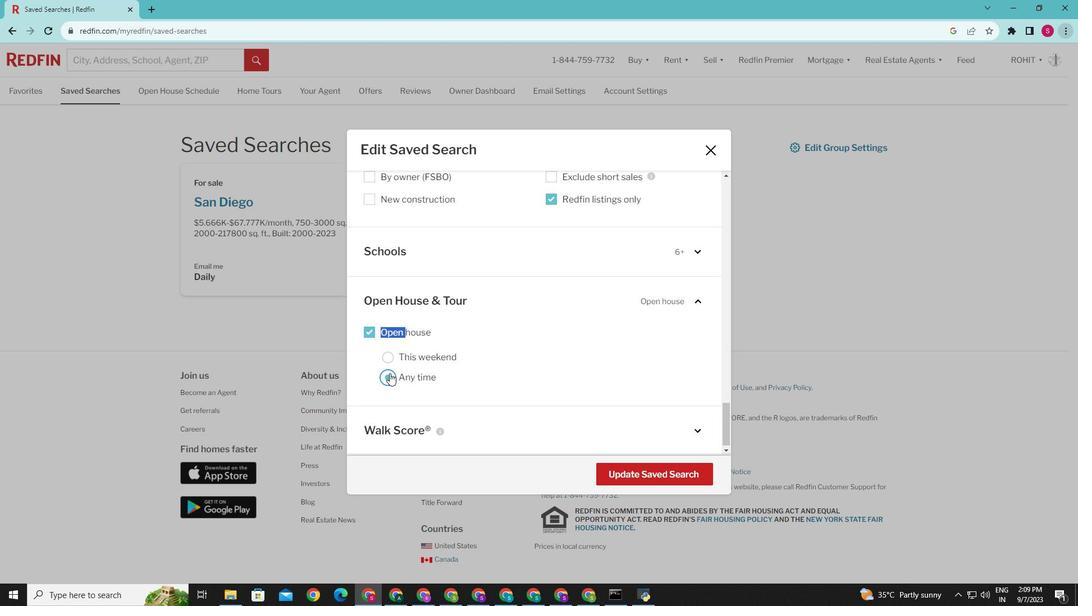 
Action: Mouse moved to (622, 470)
Screenshot: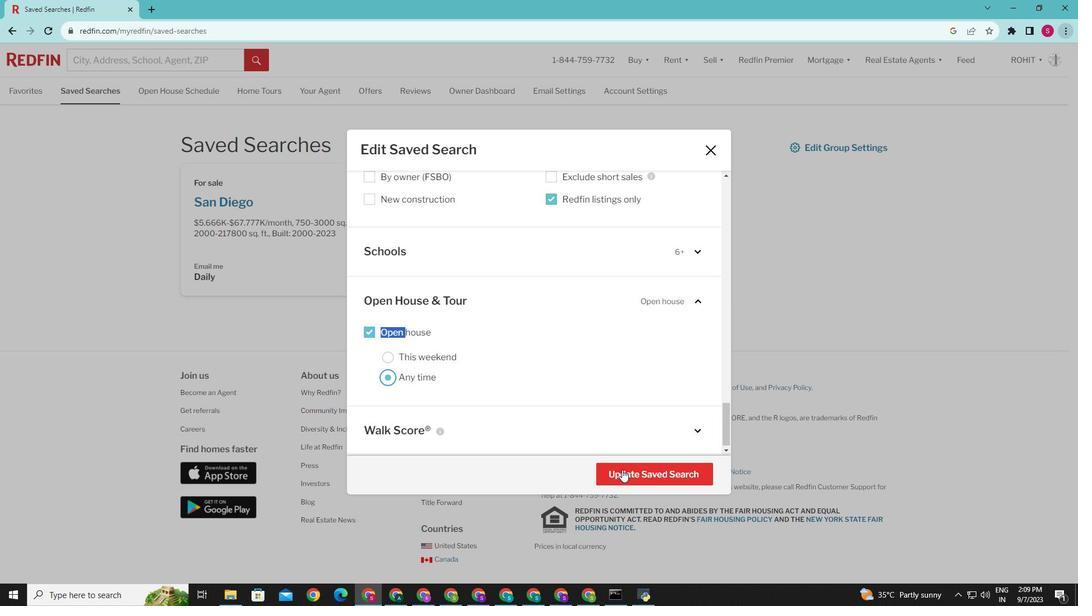 
Action: Mouse pressed left at (622, 470)
Screenshot: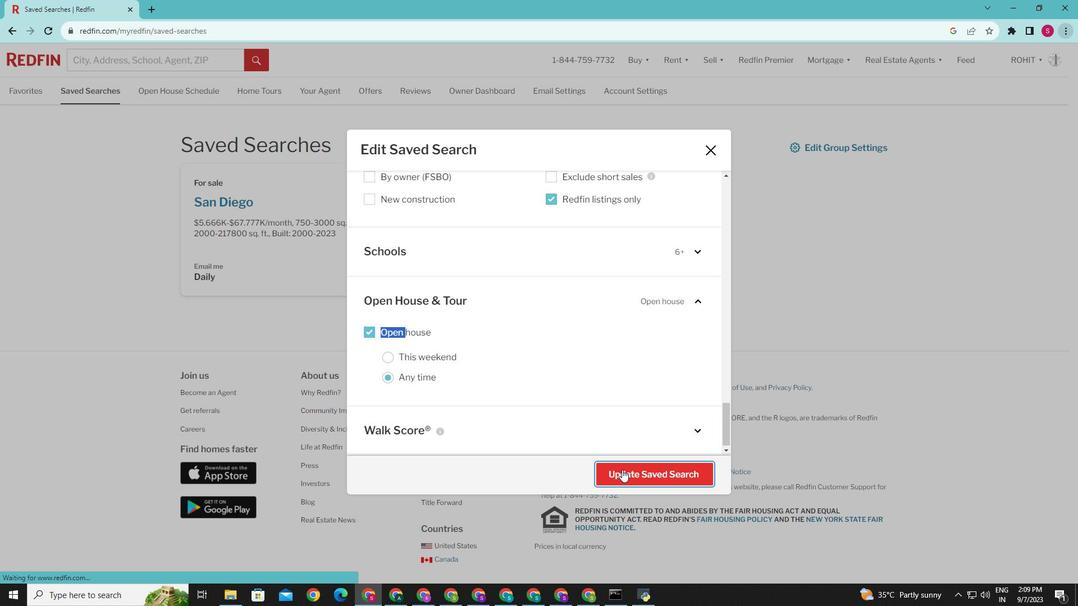 
Action: Mouse moved to (548, 426)
Screenshot: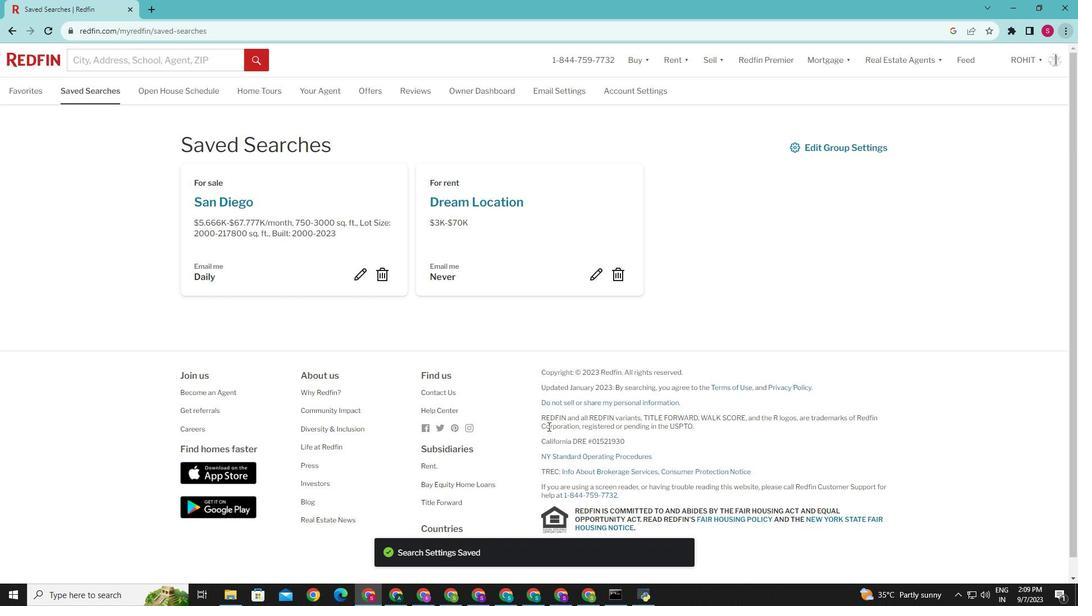 
